 Task: Start in the project AgileHero the sprint 'User Acceptance Testing (UAT) Sprint', with a duration of 3 weeks. Start in the project AgileHero the sprint 'User Acceptance Testing (UAT) Sprint', with a duration of 2 weeks. Start in the project AgileHero the sprint 'User Acceptance Testing (UAT) Sprint', with a duration of 1 week
Action: Mouse moved to (186, 56)
Screenshot: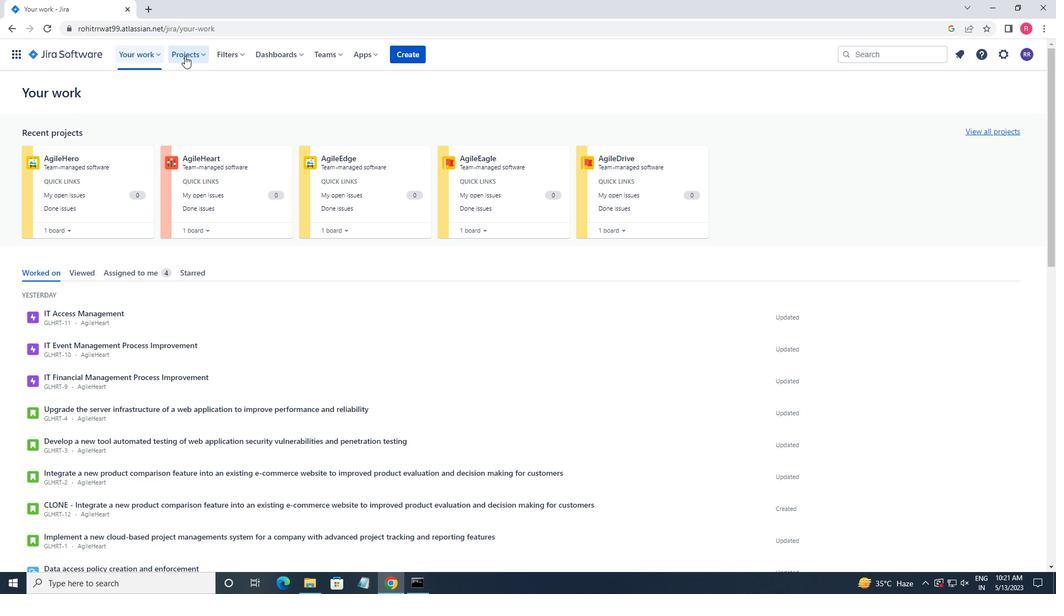 
Action: Mouse pressed left at (186, 56)
Screenshot: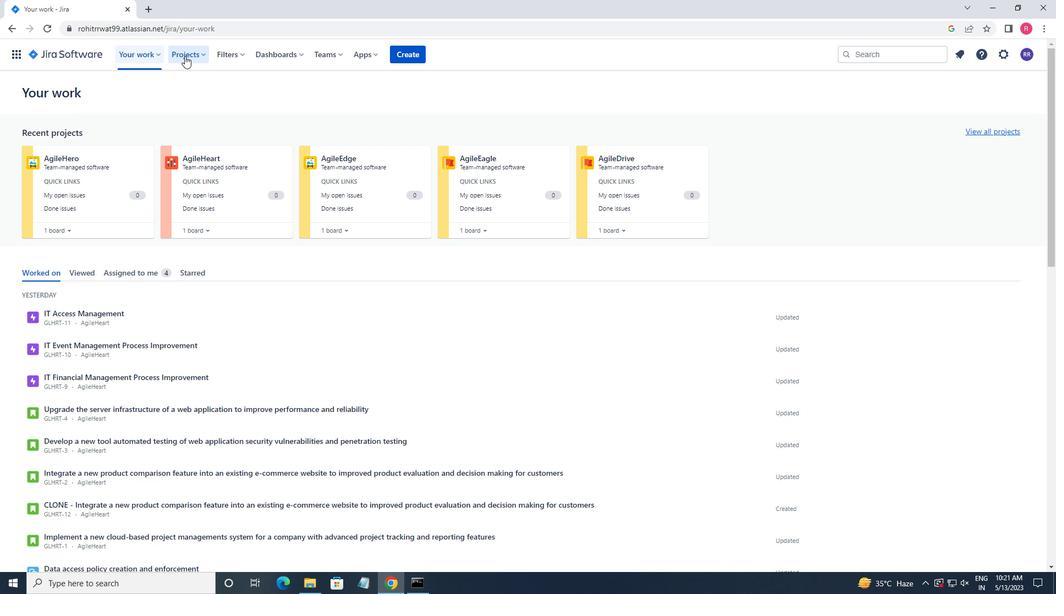 
Action: Mouse moved to (247, 116)
Screenshot: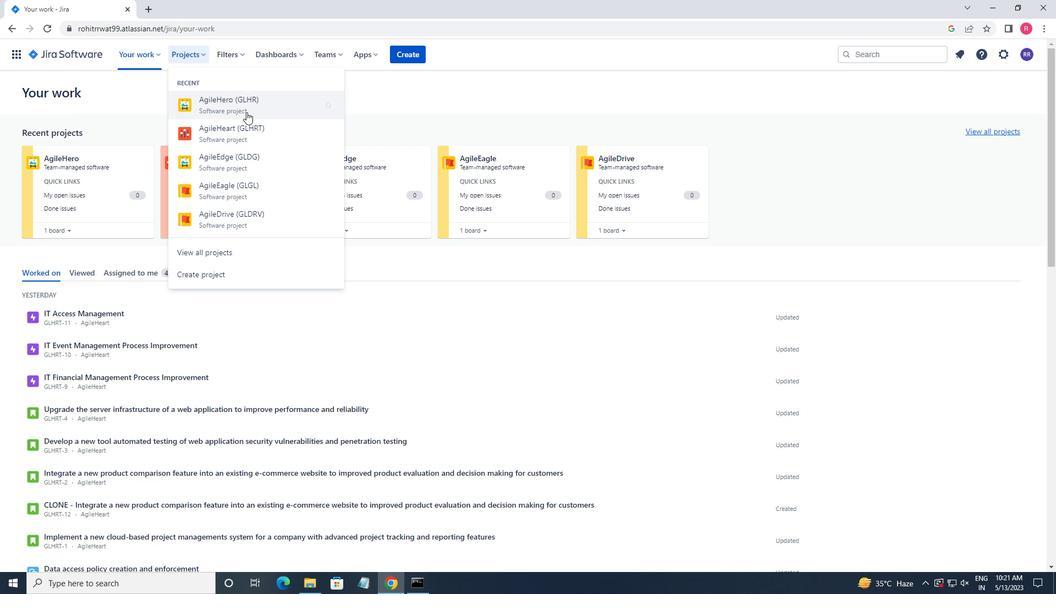 
Action: Mouse pressed left at (247, 116)
Screenshot: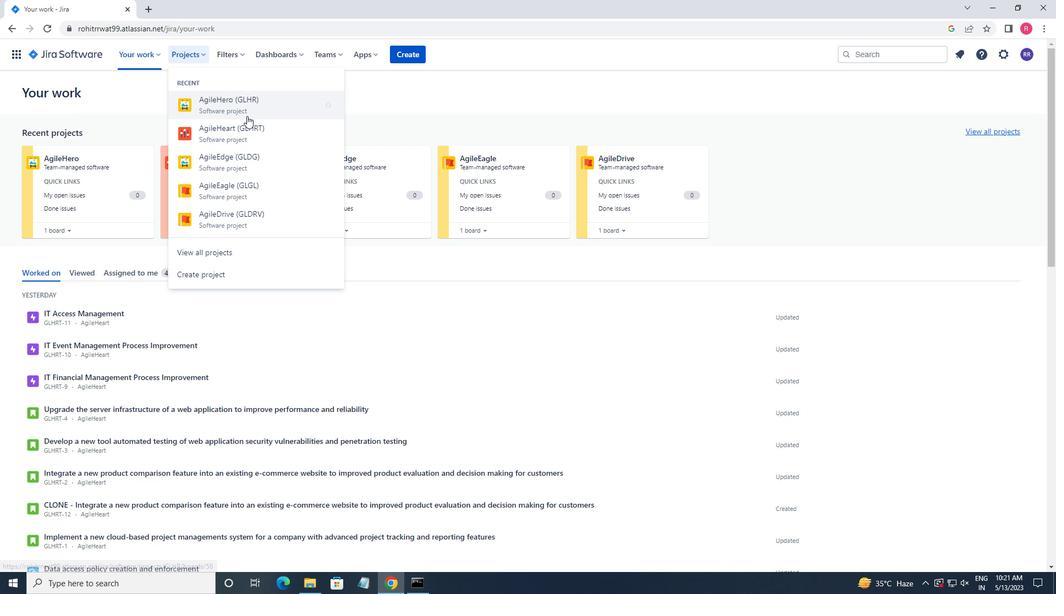 
Action: Mouse moved to (47, 170)
Screenshot: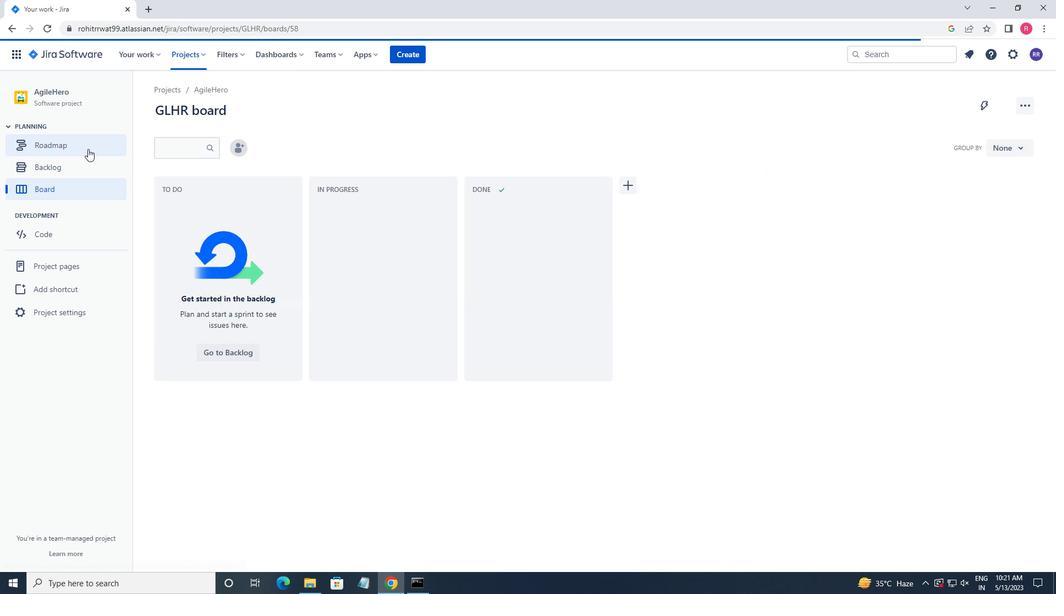 
Action: Mouse pressed left at (47, 170)
Screenshot: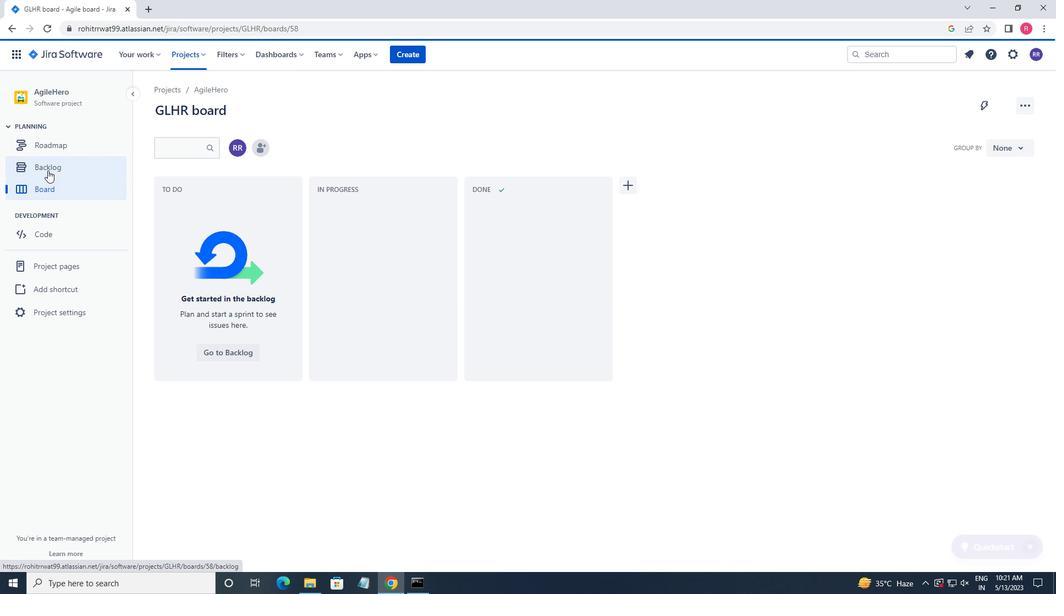 
Action: Mouse moved to (974, 177)
Screenshot: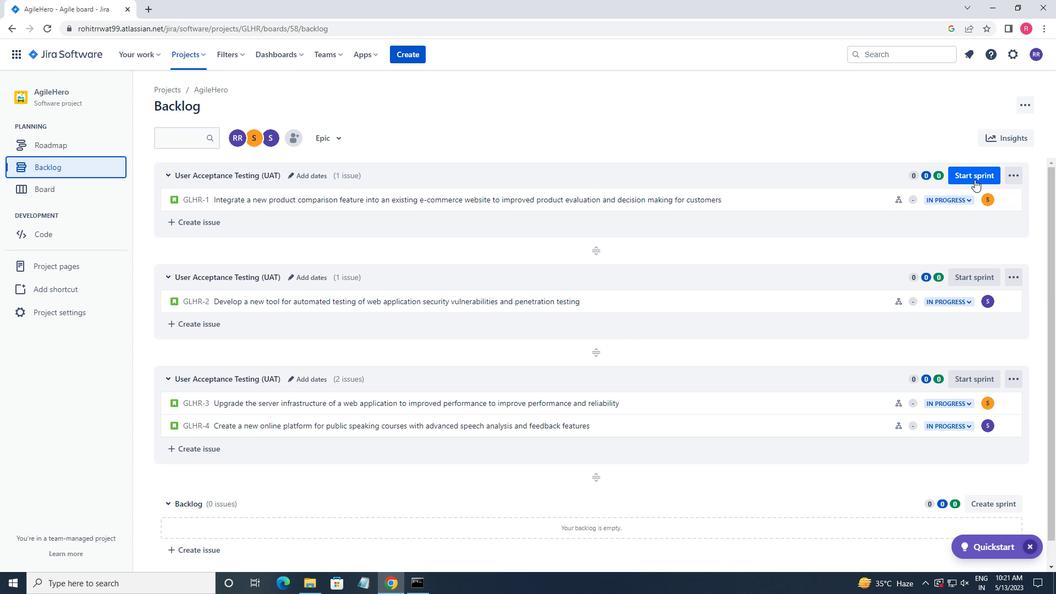 
Action: Mouse pressed left at (974, 177)
Screenshot: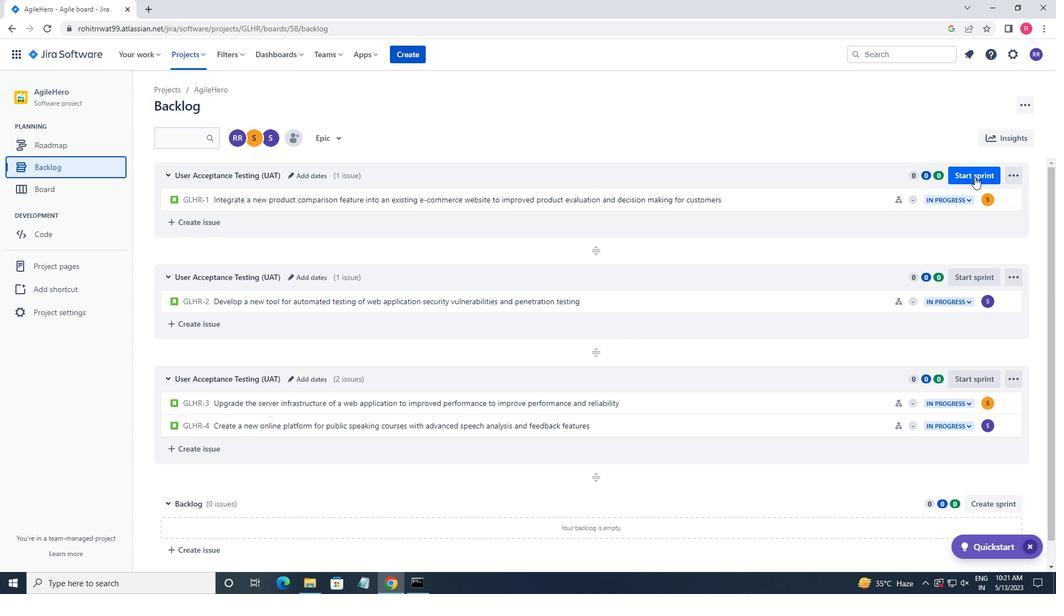 
Action: Mouse moved to (492, 196)
Screenshot: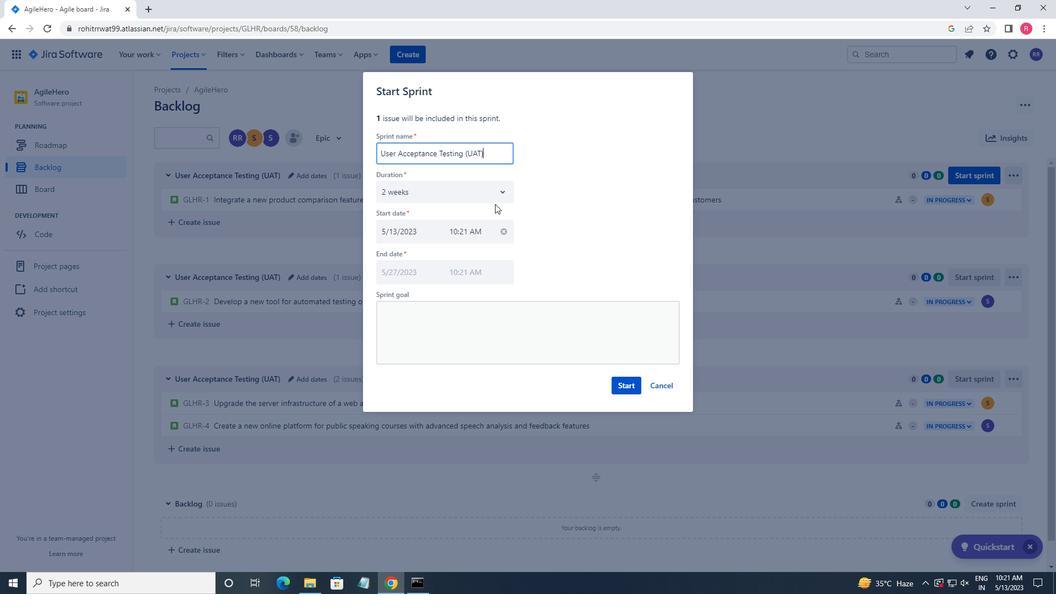 
Action: Mouse pressed left at (492, 196)
Screenshot: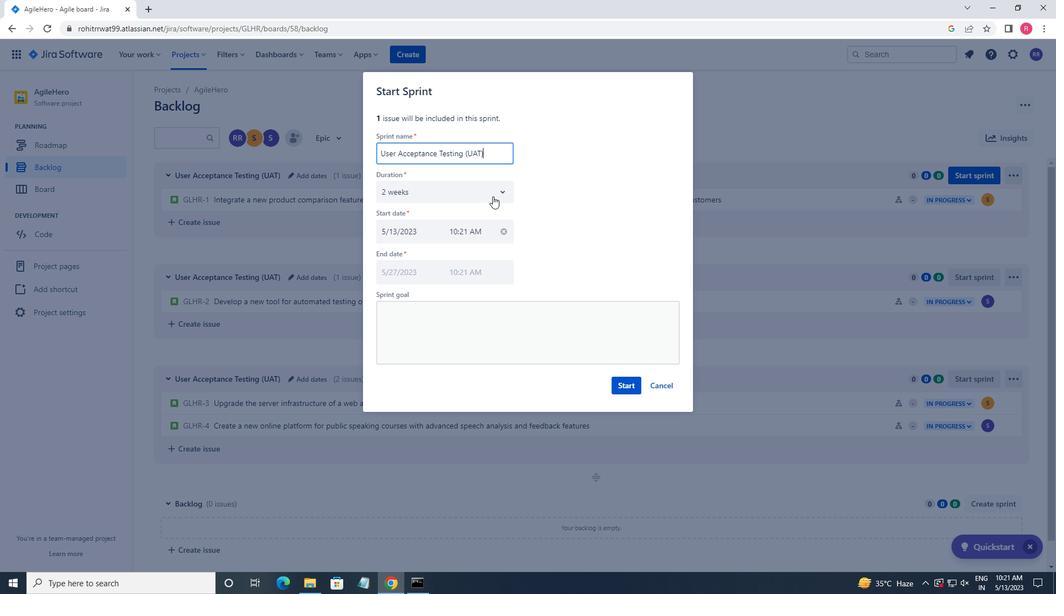 
Action: Mouse moved to (425, 253)
Screenshot: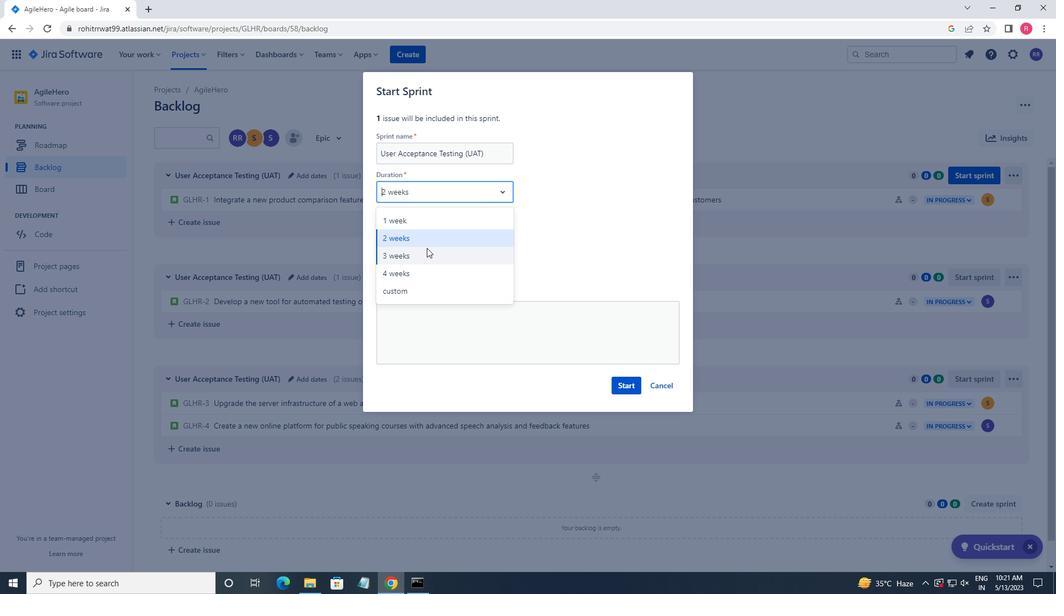 
Action: Mouse pressed left at (425, 253)
Screenshot: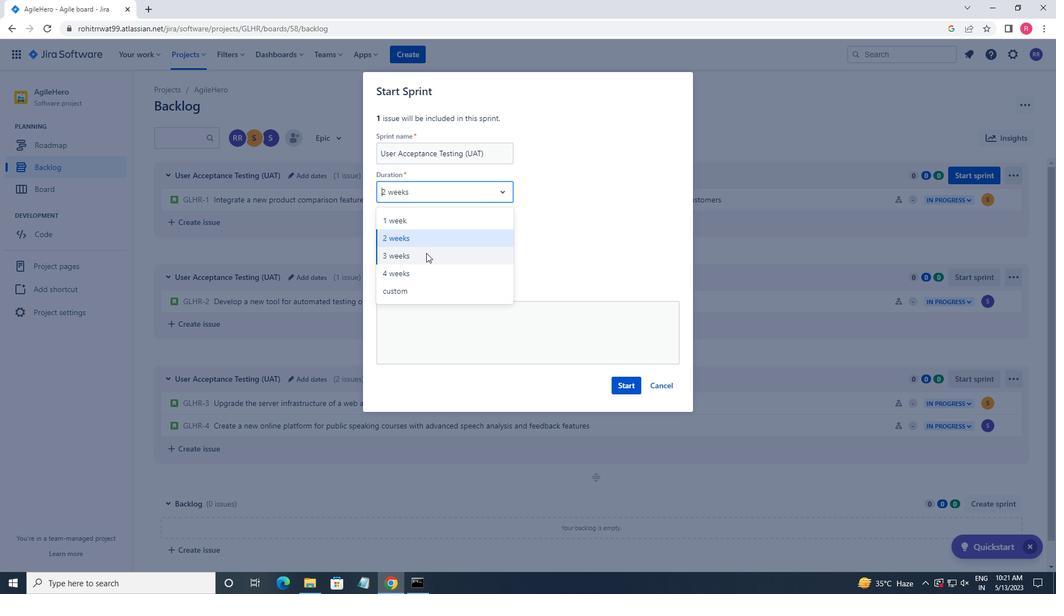 
Action: Mouse moved to (631, 385)
Screenshot: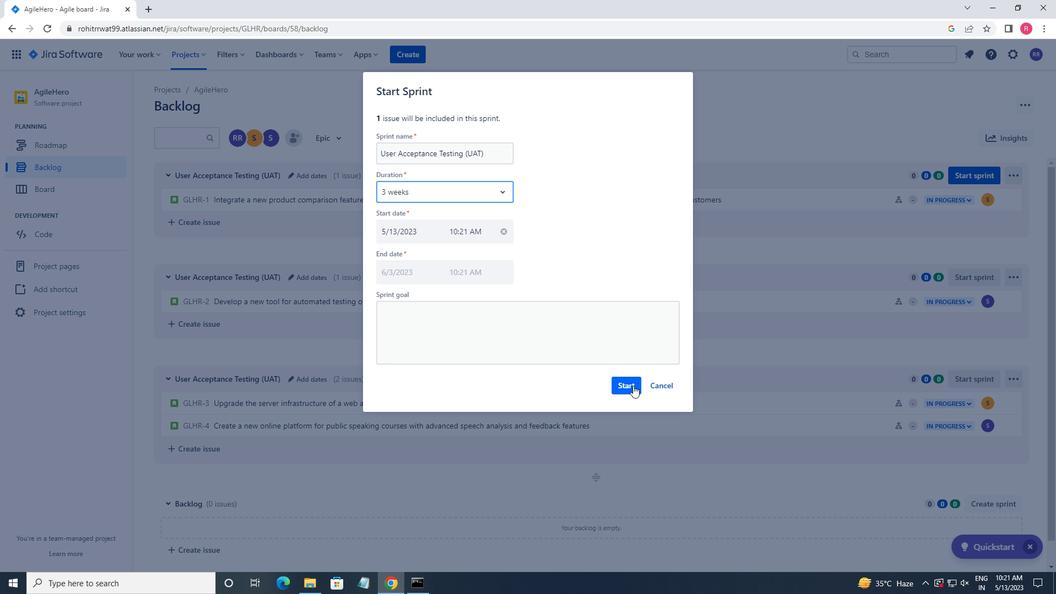 
Action: Mouse pressed left at (631, 385)
Screenshot: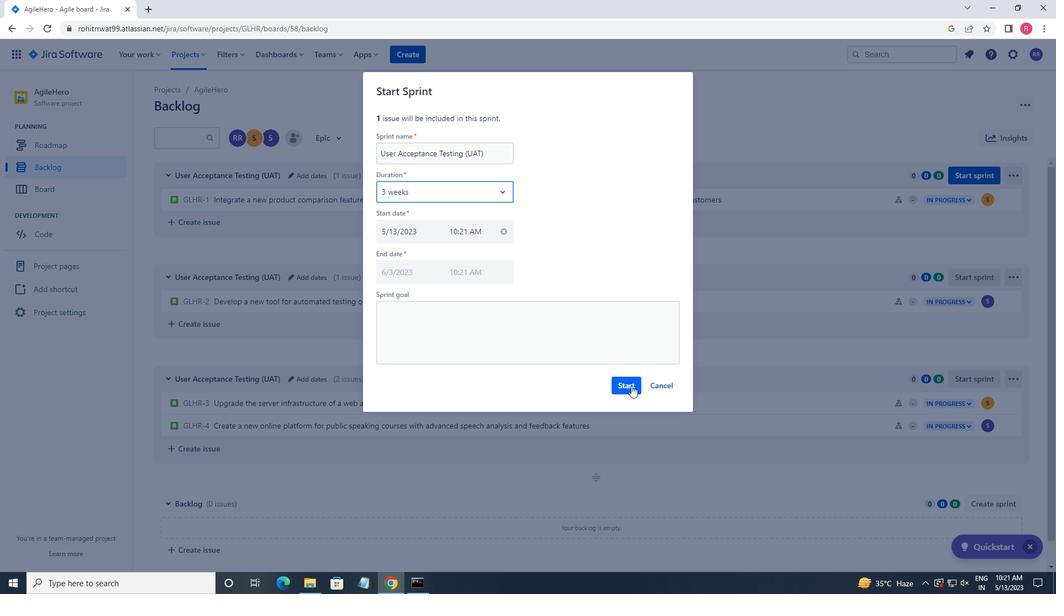 
Action: Mouse moved to (51, 173)
Screenshot: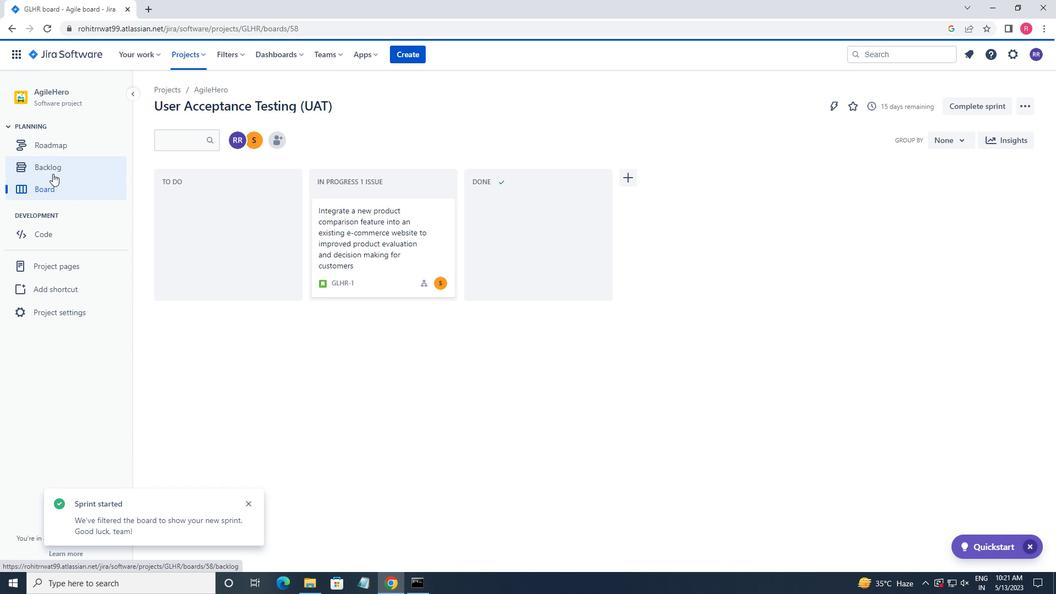 
Action: Mouse pressed left at (51, 173)
Screenshot: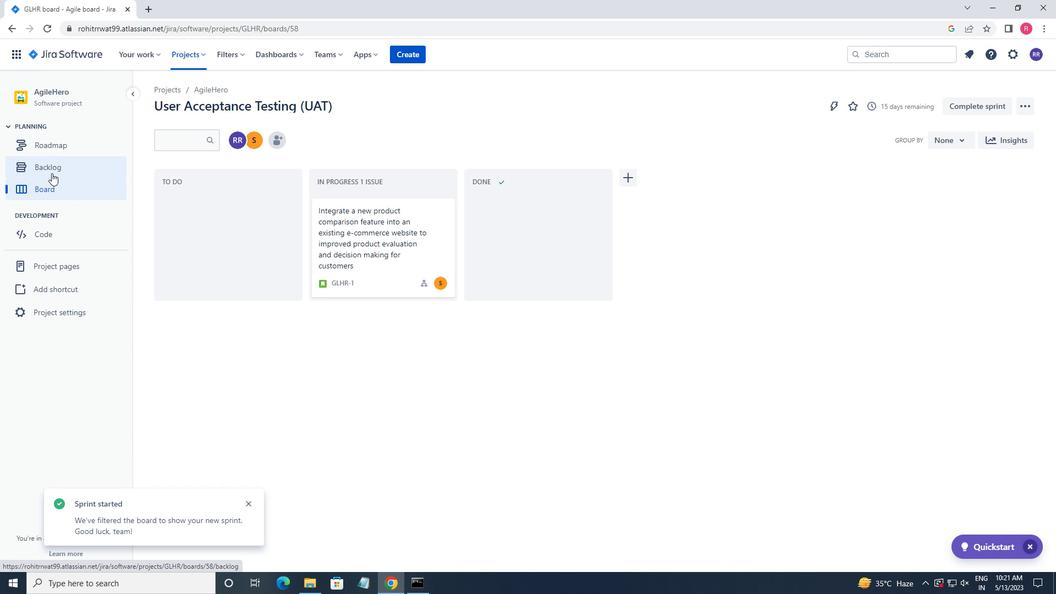 
Action: Mouse moved to (455, 420)
Screenshot: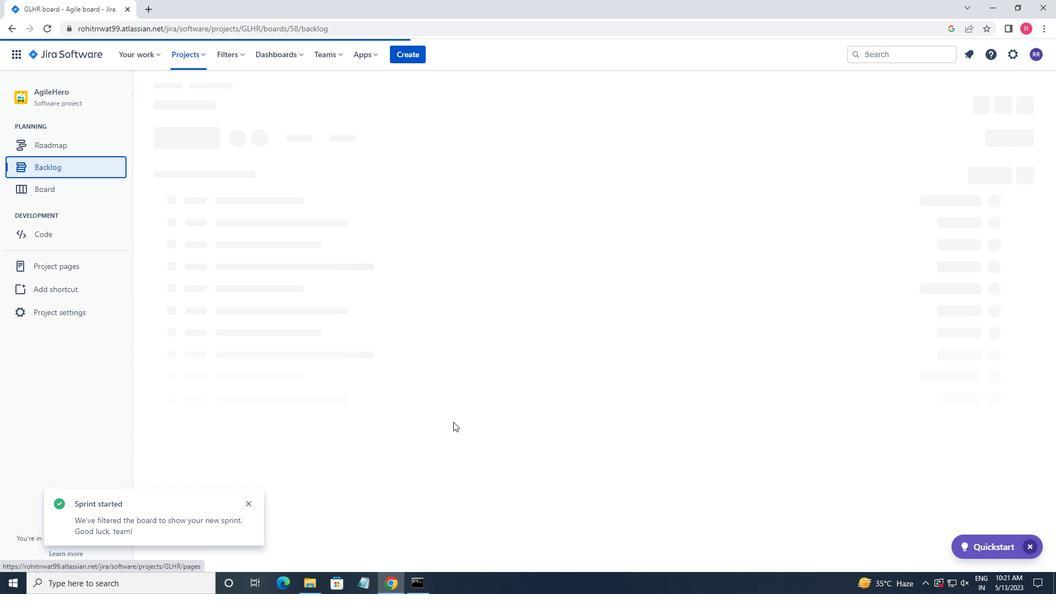 
Action: Mouse scrolled (455, 419) with delta (0, 0)
Screenshot: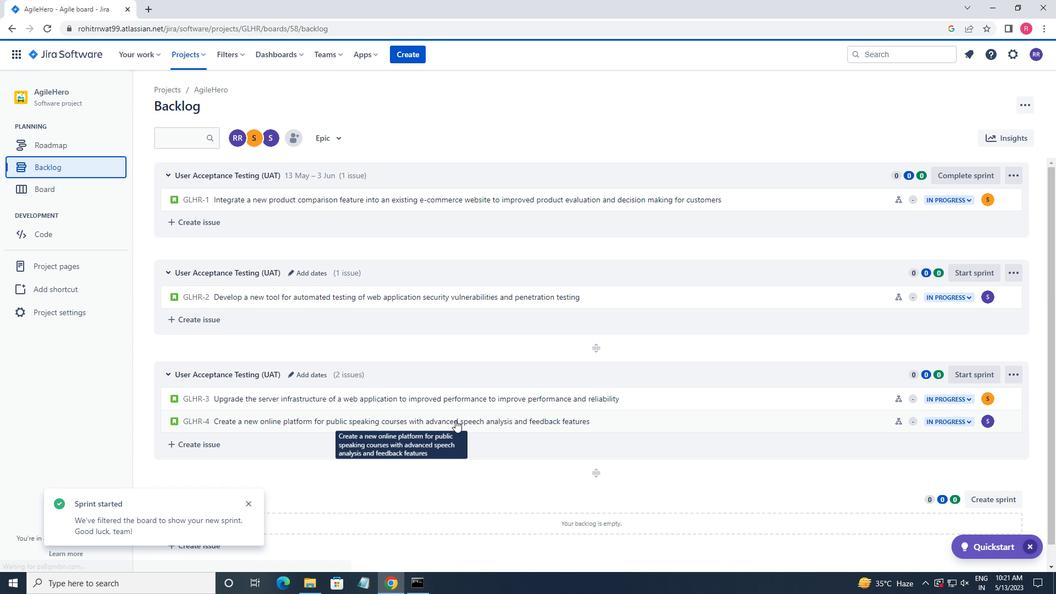 
Action: Mouse scrolled (455, 419) with delta (0, 0)
Screenshot: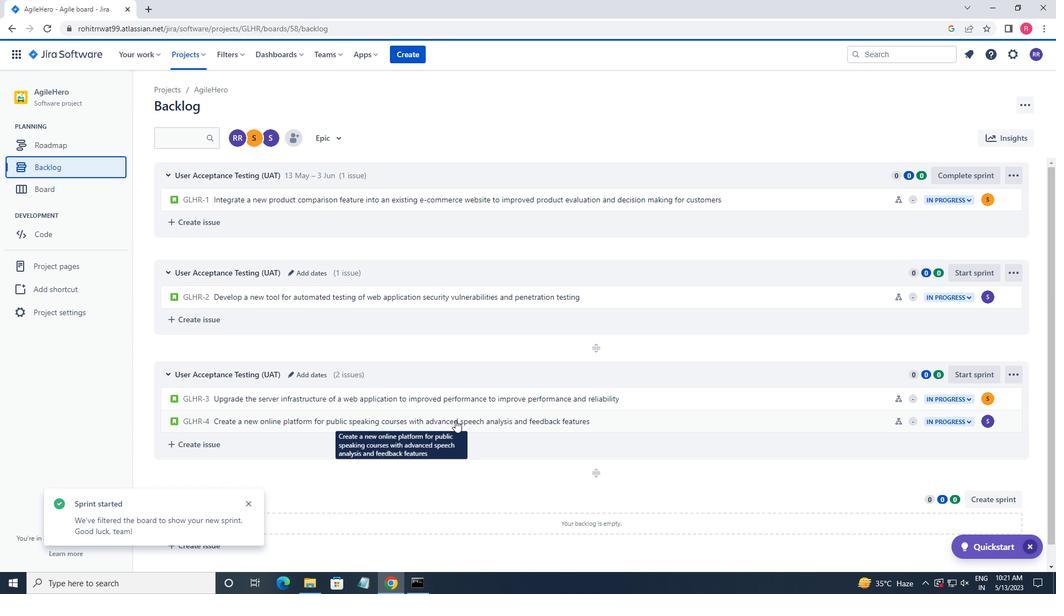 
Action: Mouse scrolled (455, 419) with delta (0, 0)
Screenshot: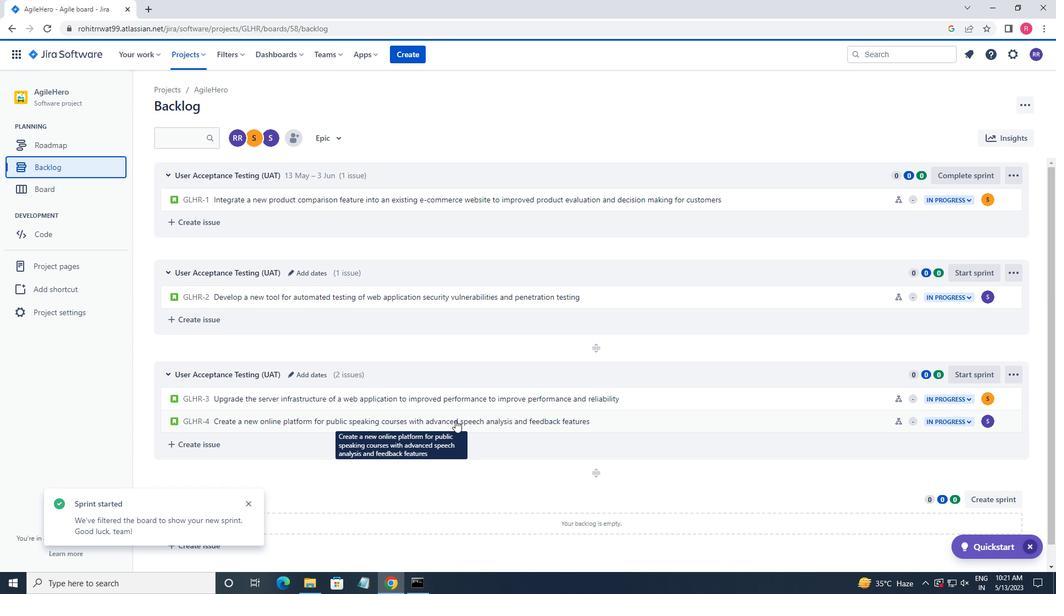 
Action: Mouse moved to (965, 256)
Screenshot: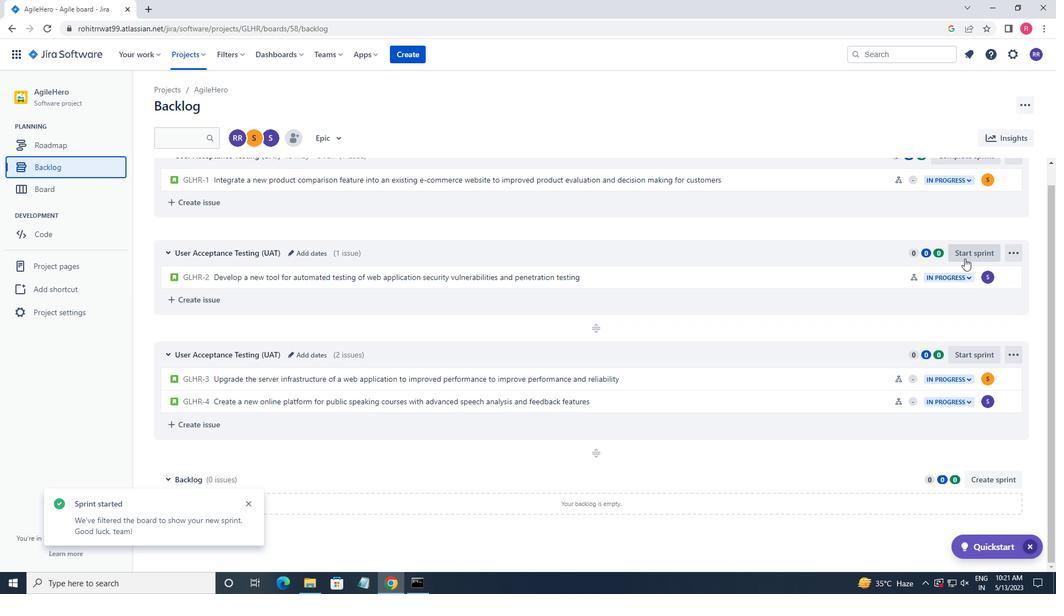 
Action: Mouse pressed left at (965, 256)
Screenshot: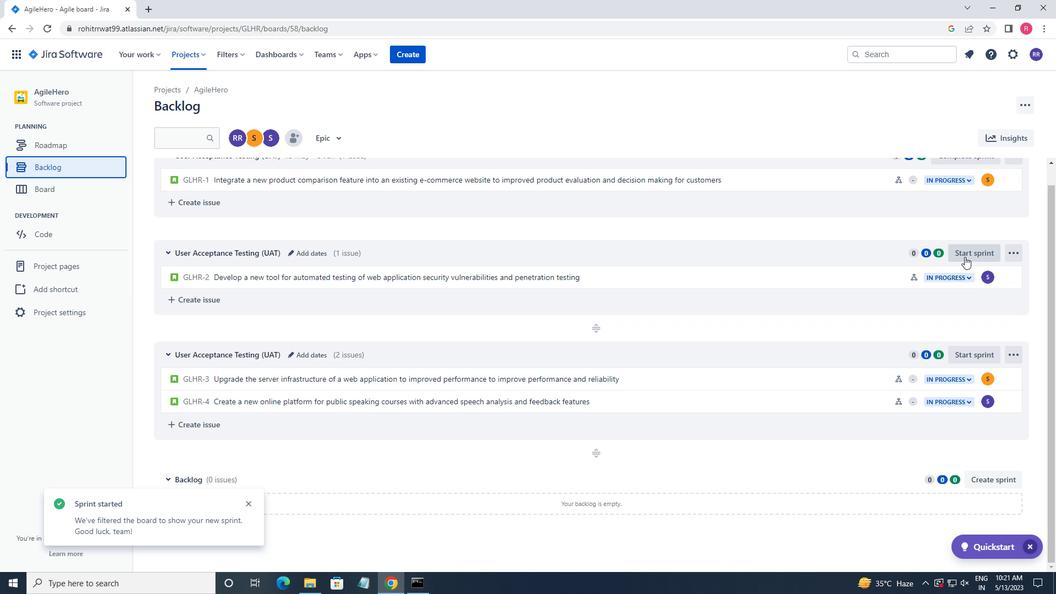 
Action: Mouse moved to (486, 198)
Screenshot: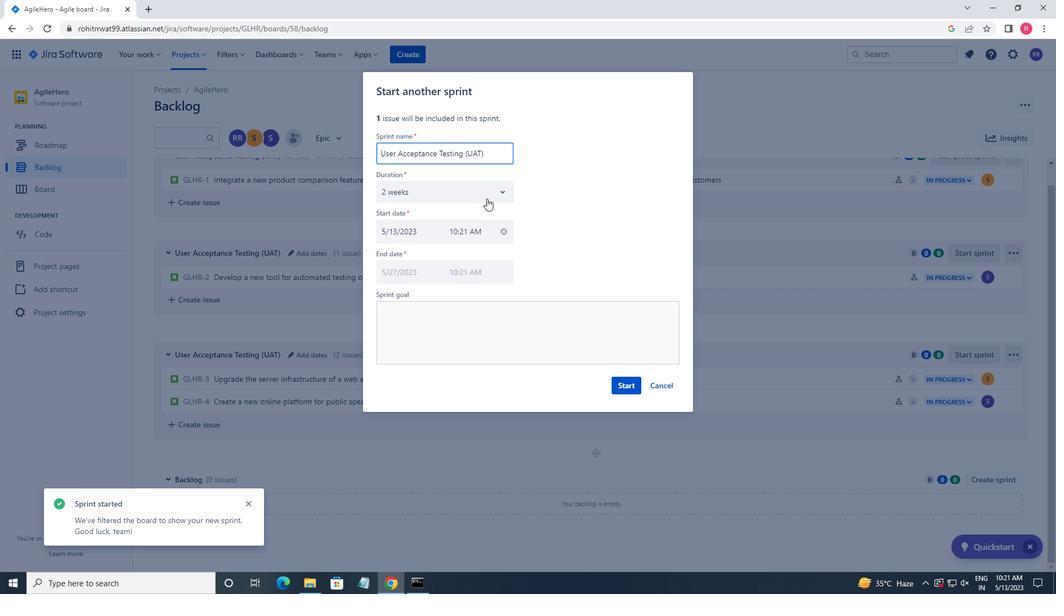 
Action: Mouse pressed left at (486, 198)
Screenshot: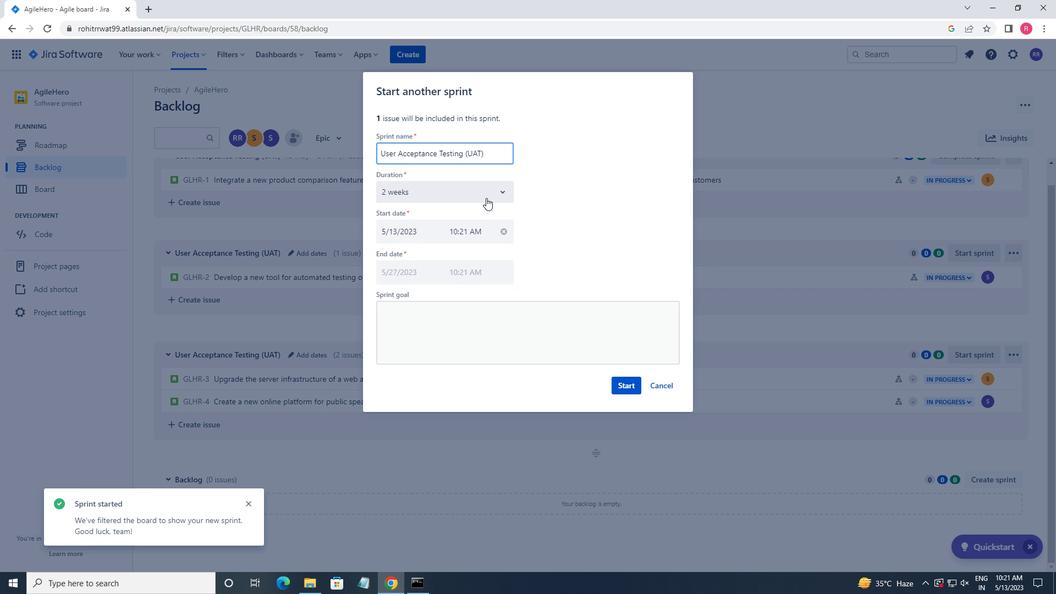 
Action: Mouse moved to (456, 238)
Screenshot: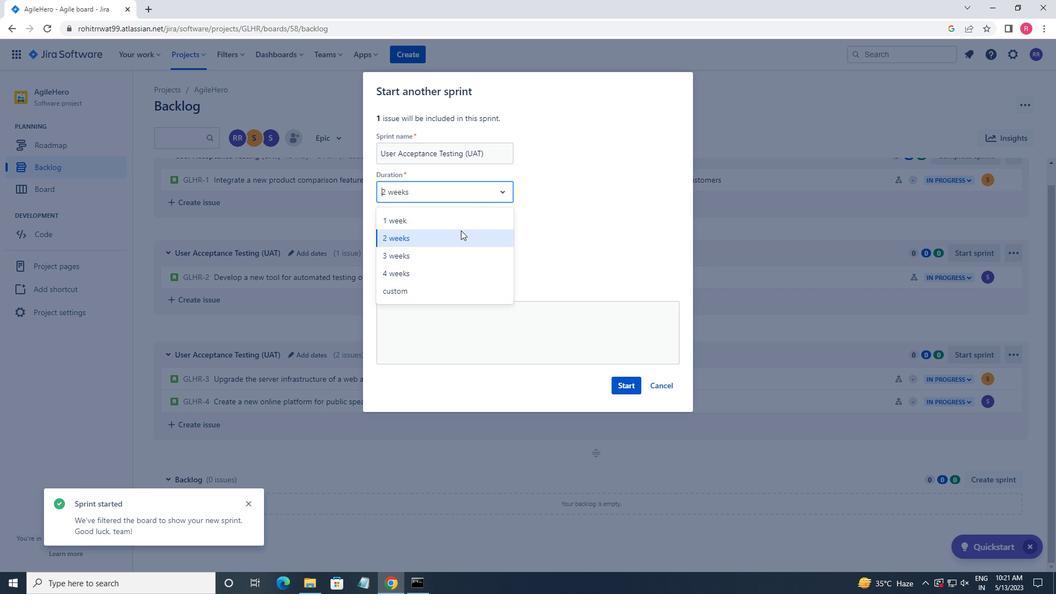 
Action: Mouse pressed left at (456, 238)
Screenshot: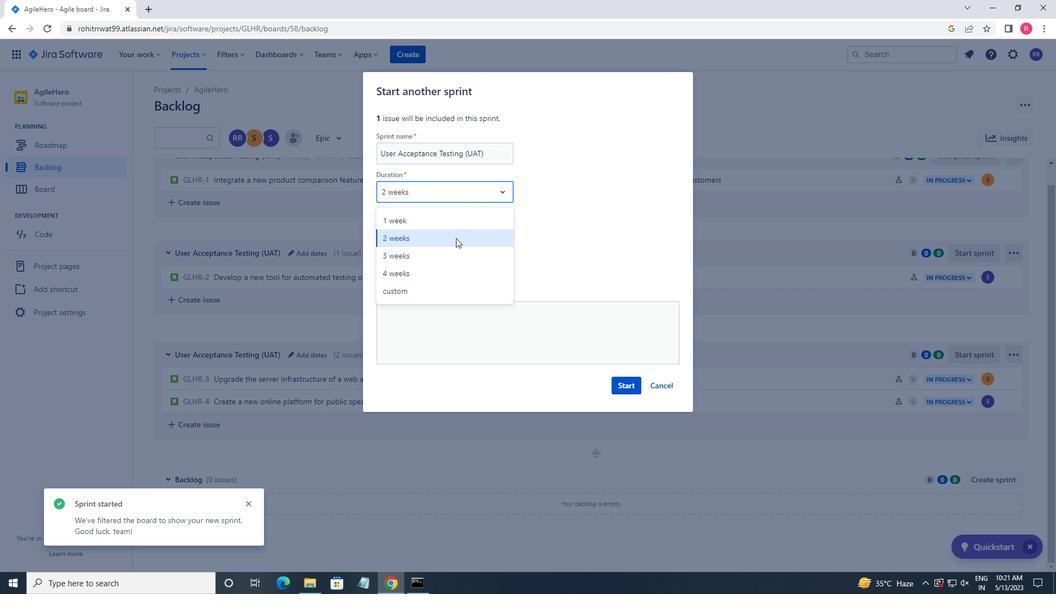 
Action: Mouse moved to (626, 388)
Screenshot: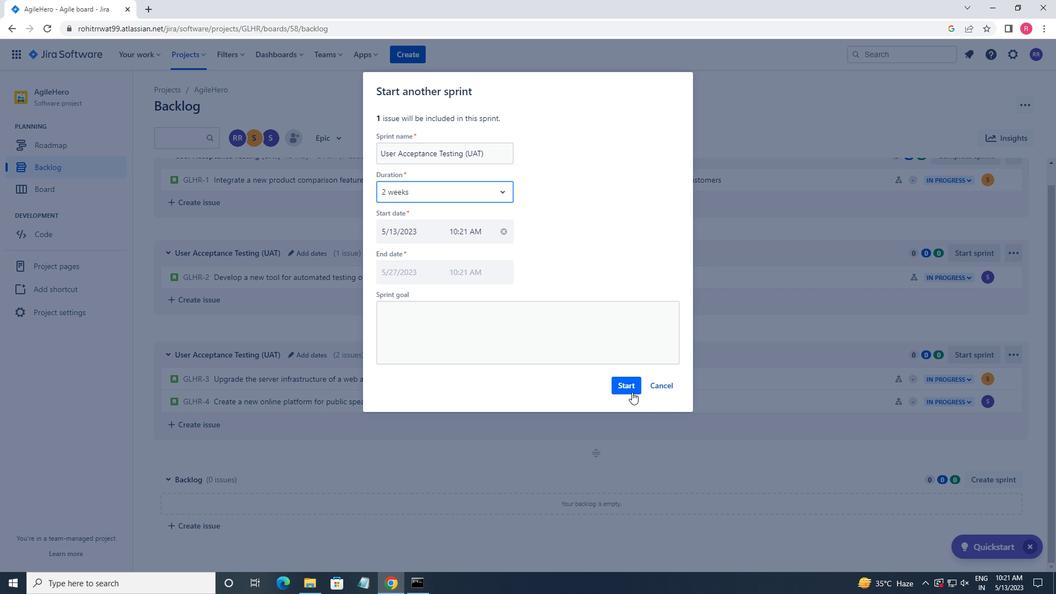 
Action: Mouse pressed left at (626, 388)
Screenshot: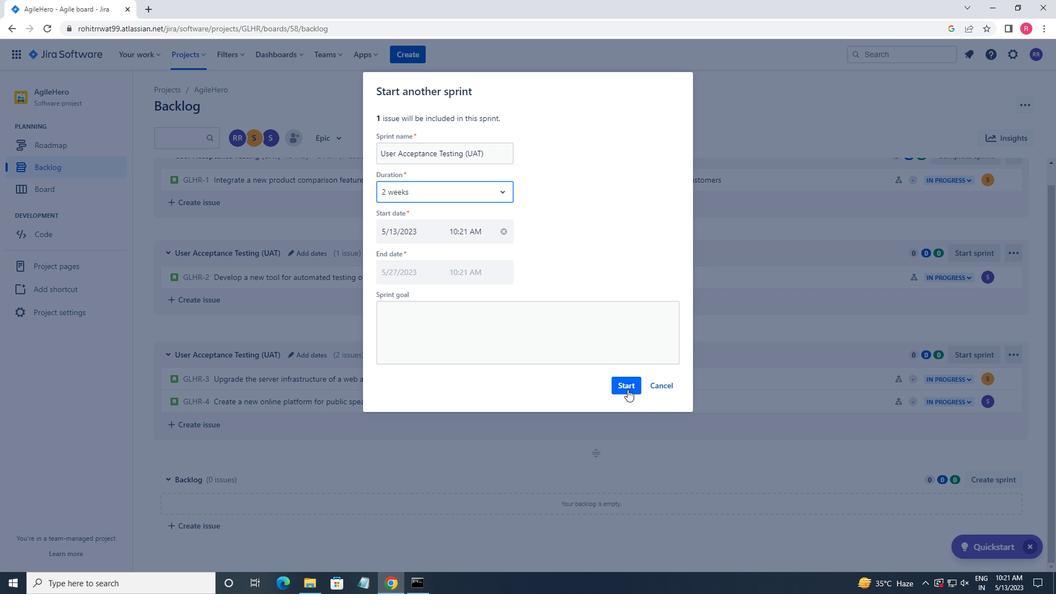 
Action: Mouse moved to (88, 176)
Screenshot: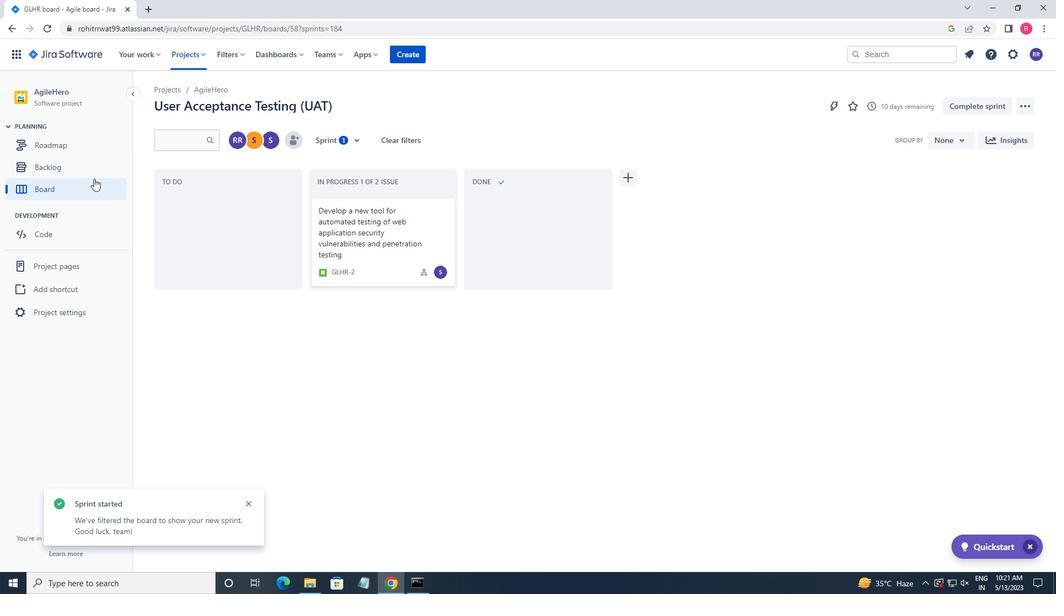 
Action: Mouse pressed left at (88, 176)
Screenshot: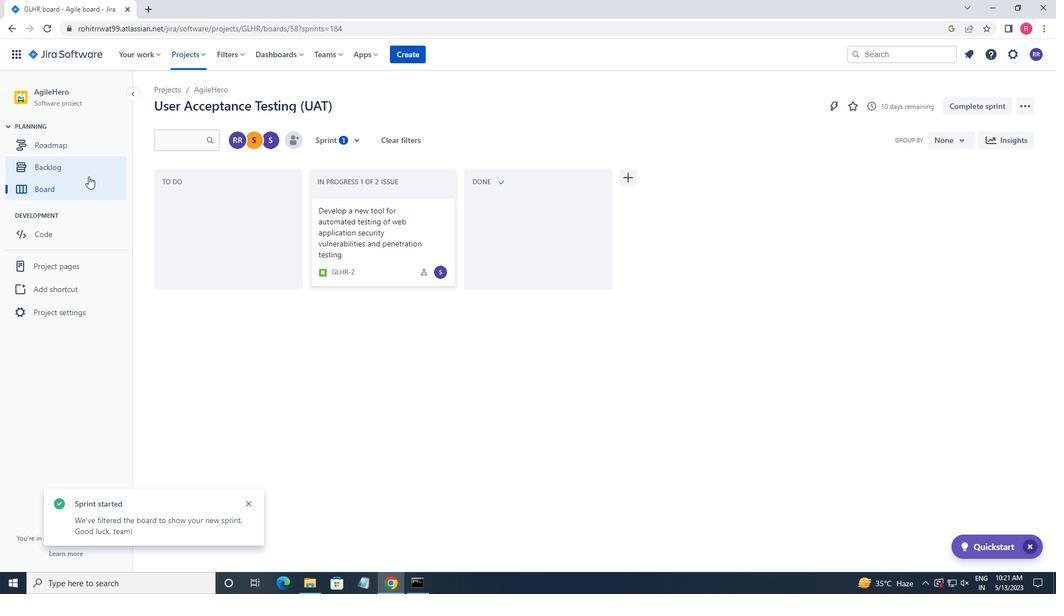 
Action: Mouse moved to (775, 408)
Screenshot: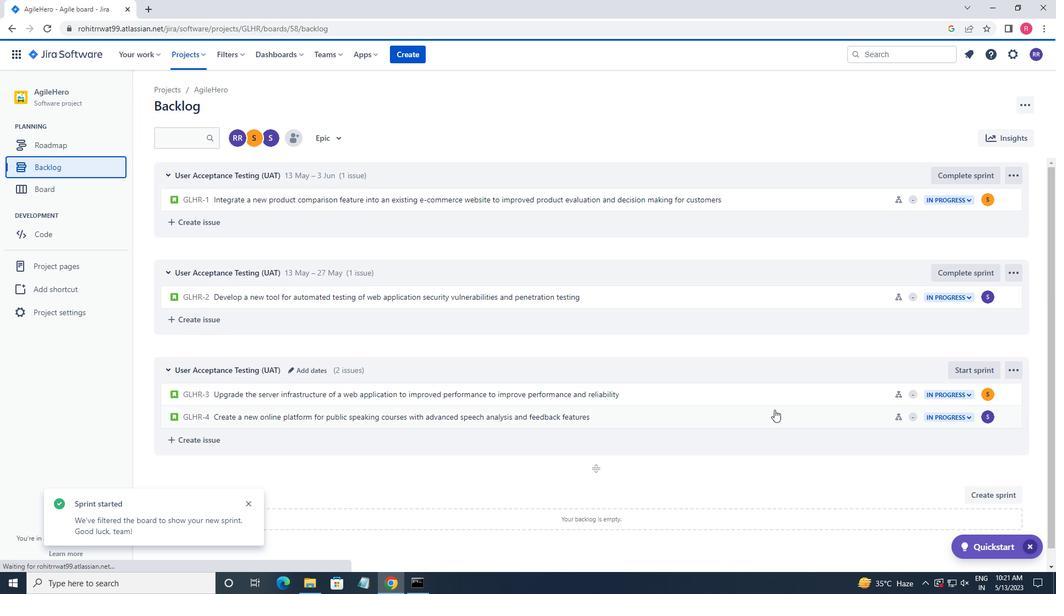 
Action: Mouse scrolled (775, 408) with delta (0, 0)
Screenshot: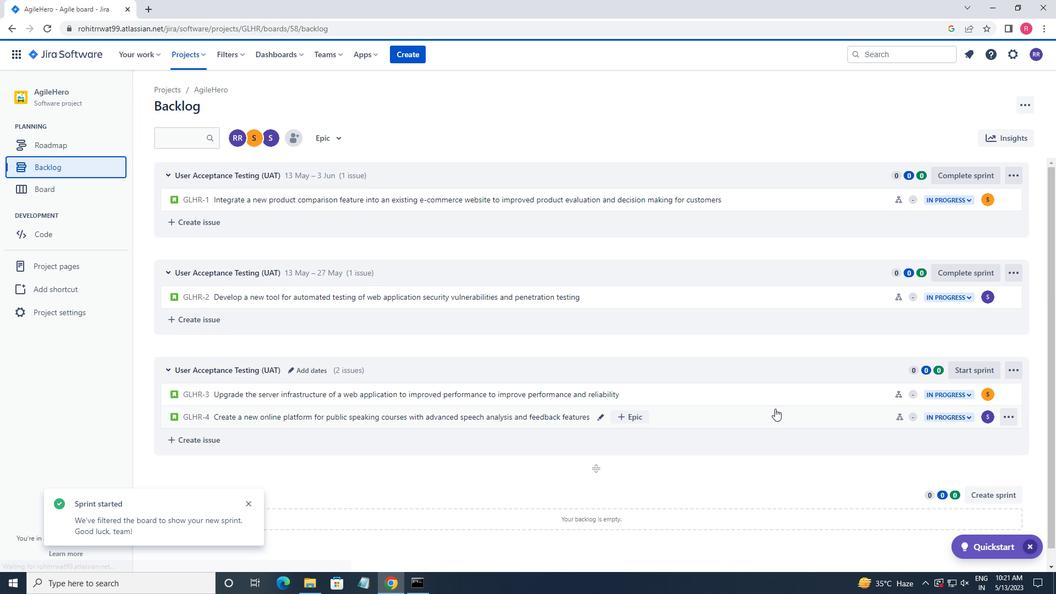 
Action: Mouse scrolled (775, 408) with delta (0, 0)
Screenshot: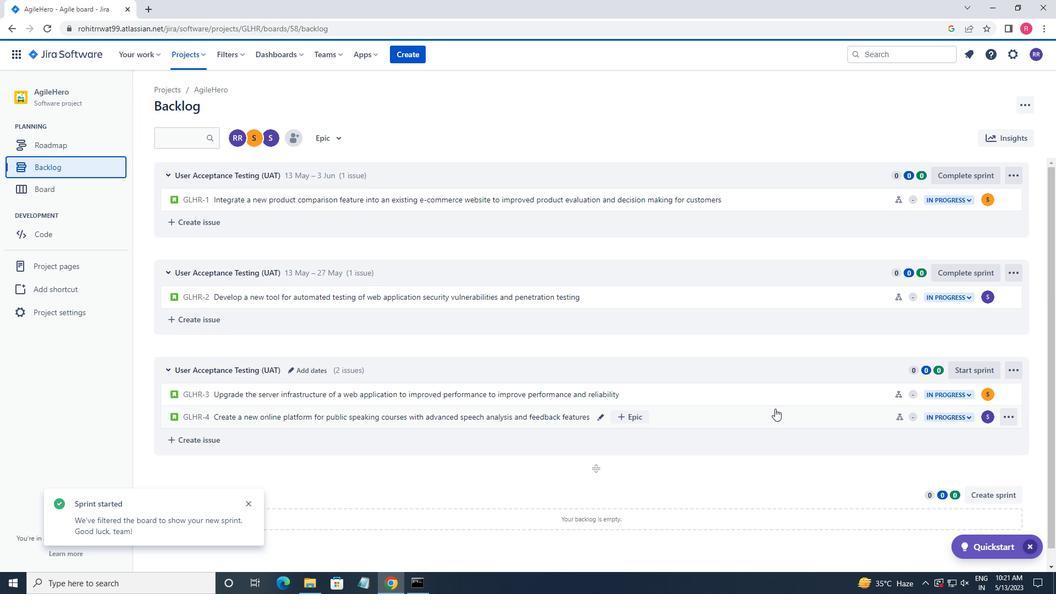 
Action: Mouse moved to (776, 408)
Screenshot: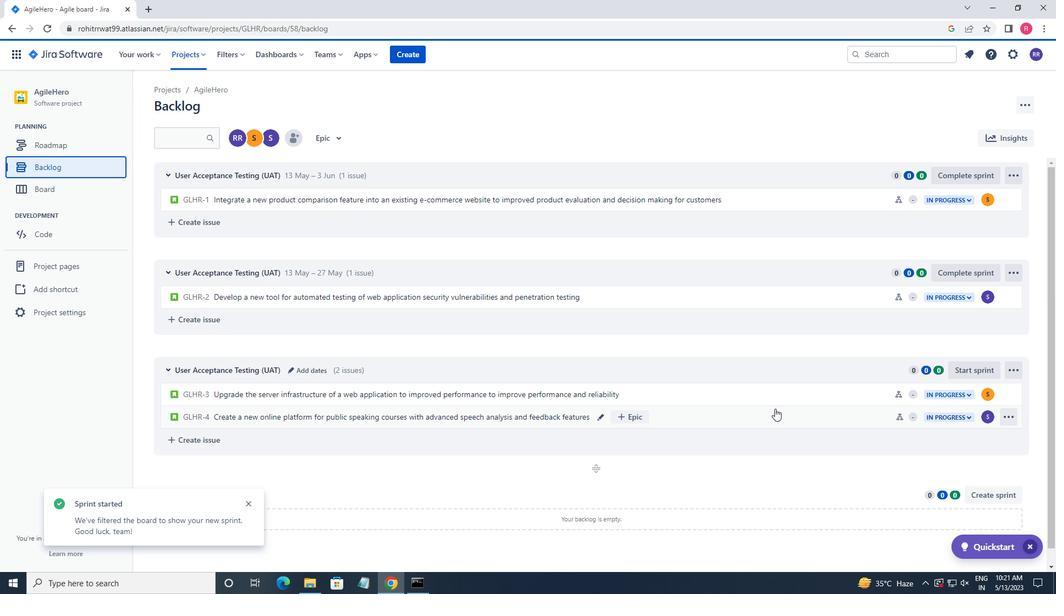 
Action: Mouse scrolled (776, 408) with delta (0, 0)
Screenshot: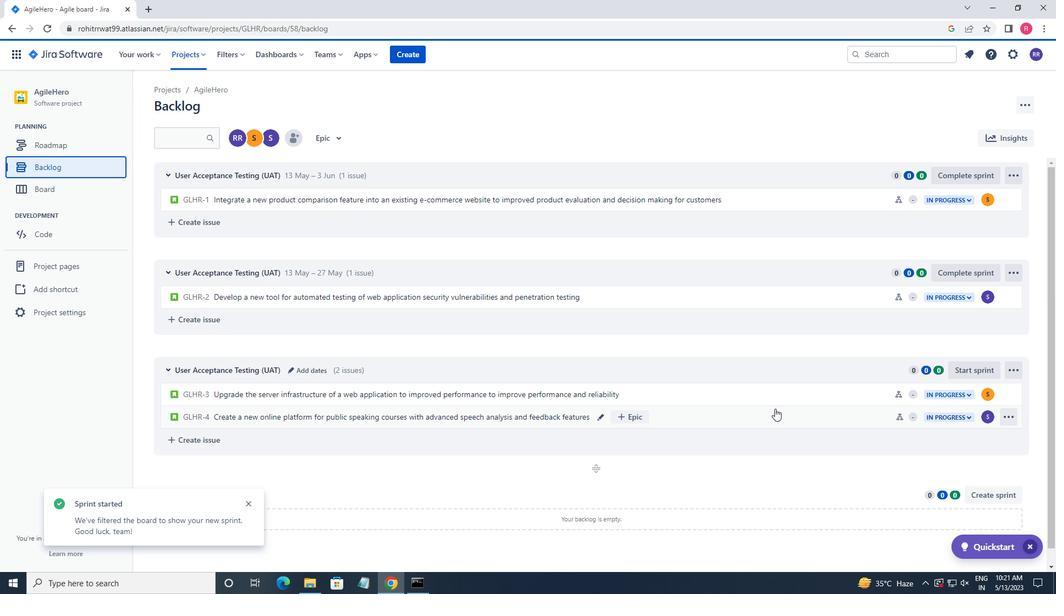 
Action: Mouse moved to (961, 359)
Screenshot: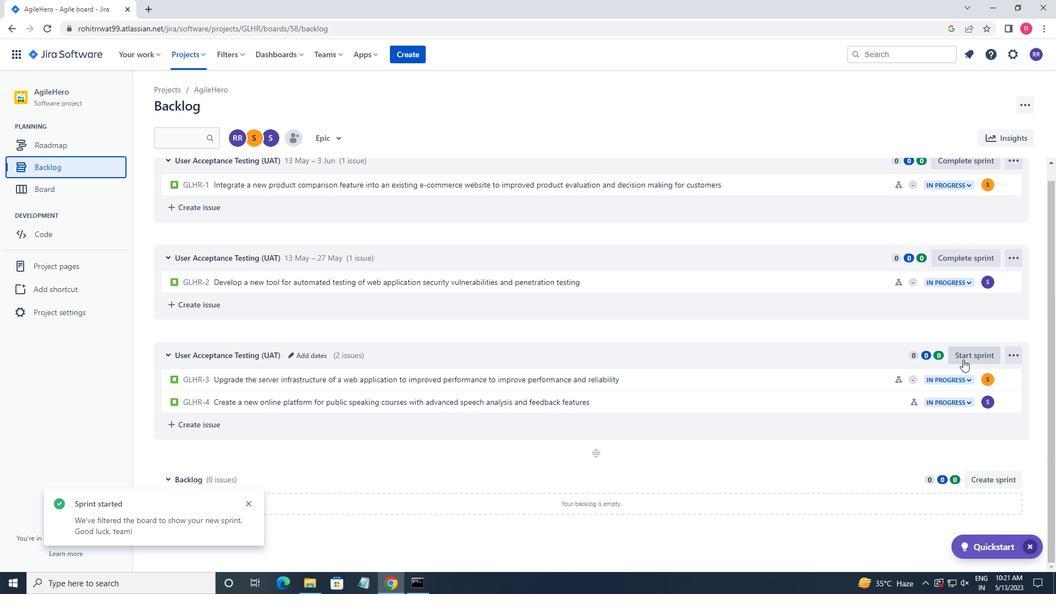 
Action: Mouse pressed left at (961, 359)
Screenshot: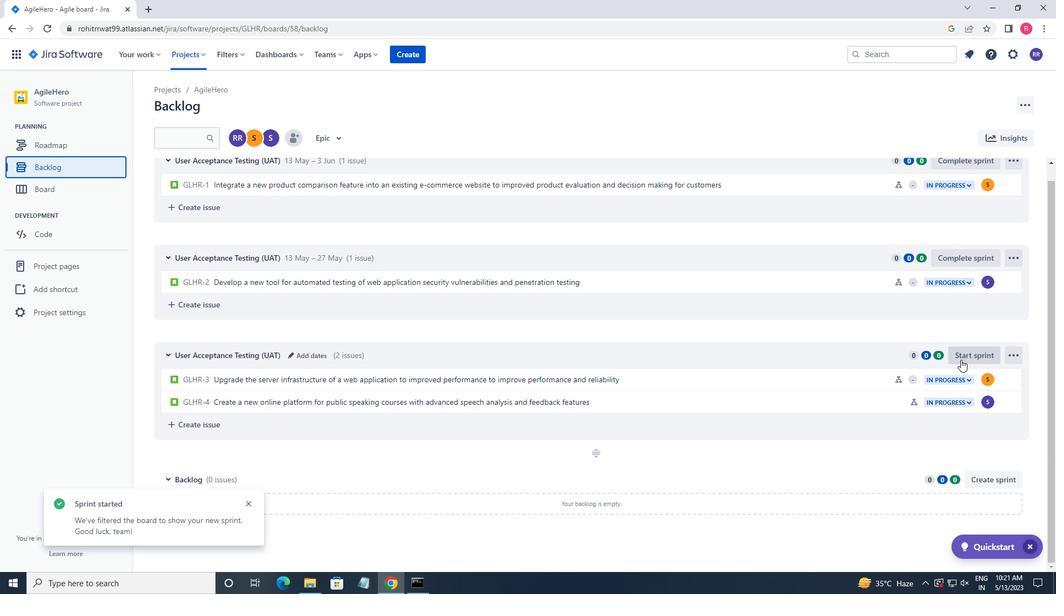 
Action: Mouse moved to (459, 195)
Screenshot: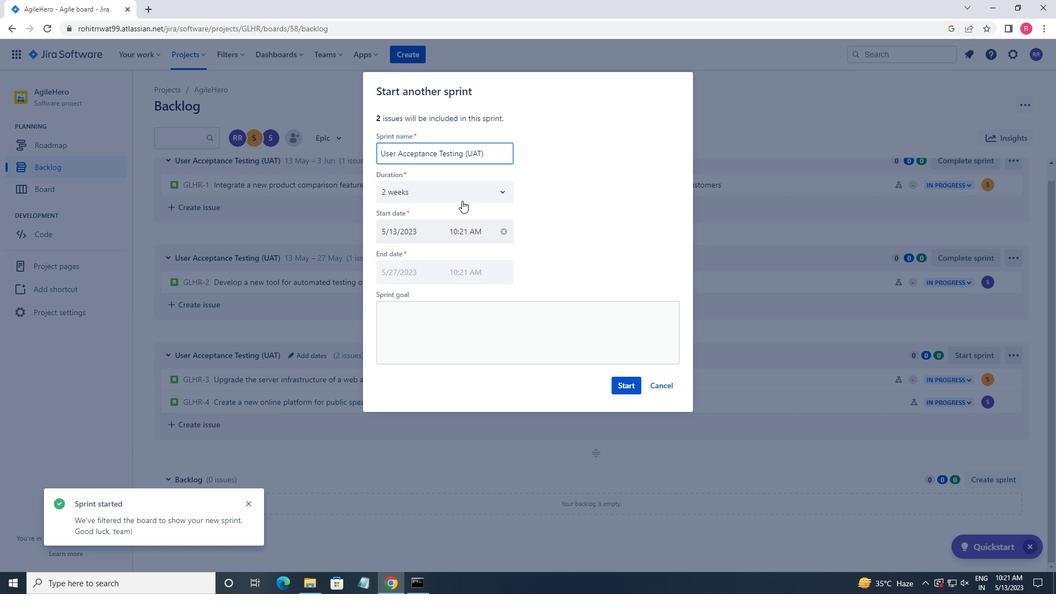 
Action: Mouse pressed left at (459, 195)
Screenshot: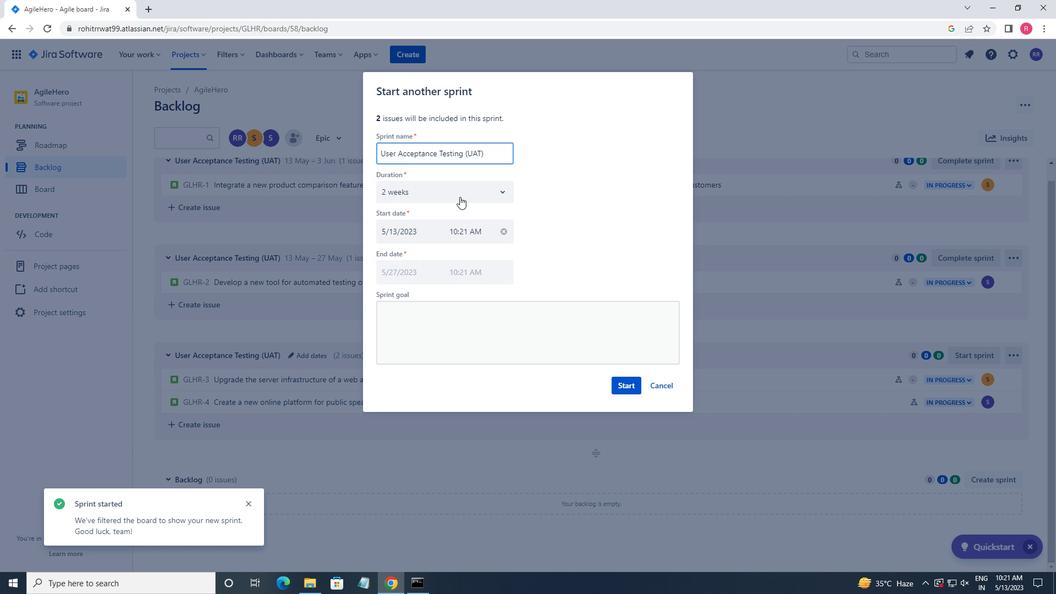 
Action: Mouse moved to (448, 221)
Screenshot: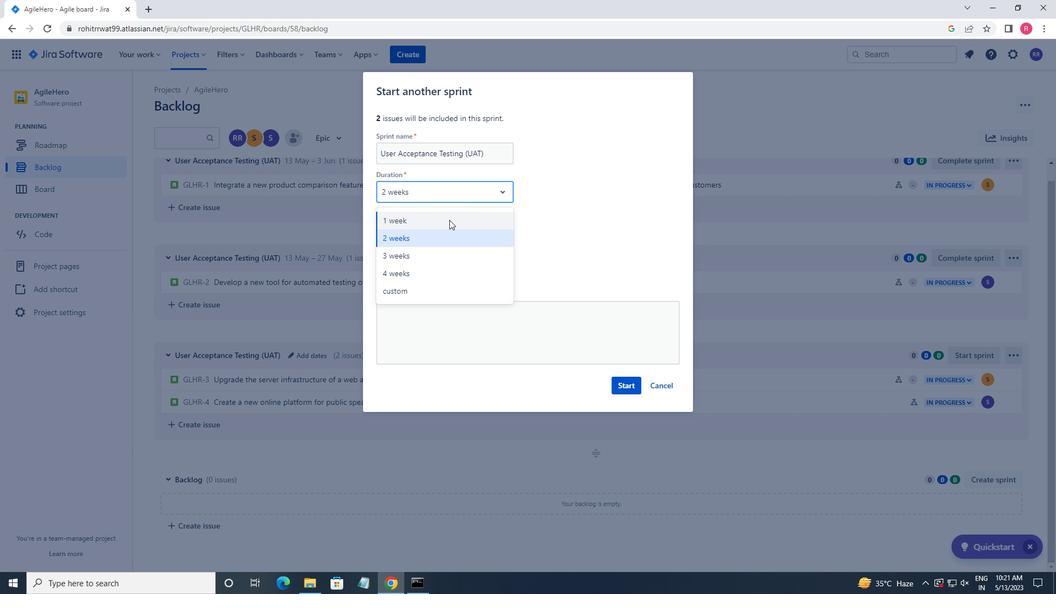 
Action: Mouse pressed left at (448, 221)
Screenshot: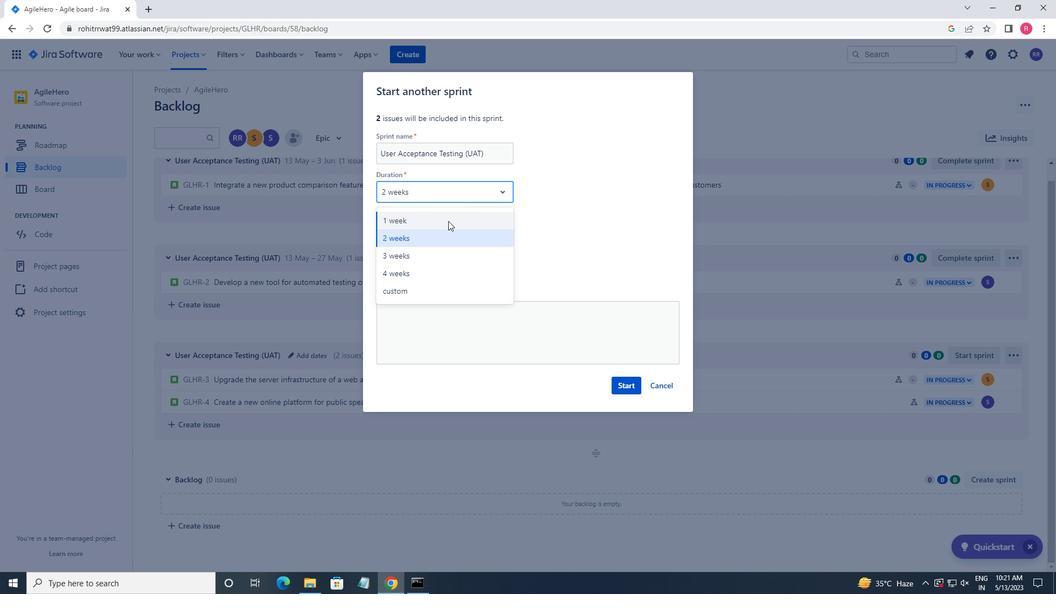 
Action: Mouse moved to (615, 387)
Screenshot: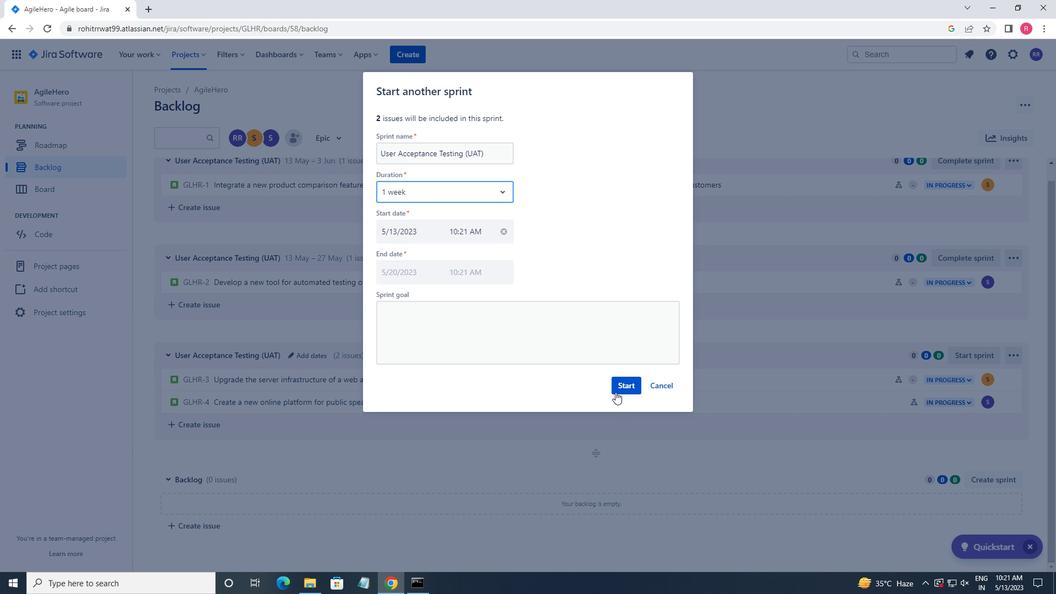 
Action: Mouse pressed left at (615, 387)
Screenshot: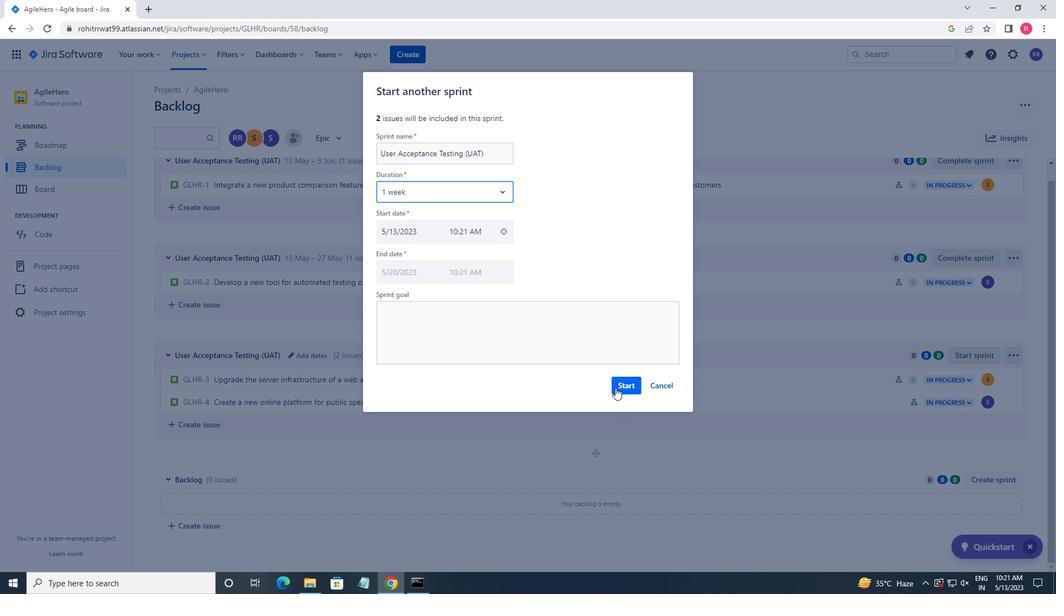 
